 Task: In the  document Maui.doc ,align picture to the 'center'. Insert word art below the picture and give heading  'Maui in Green'
Action: Mouse moved to (387, 195)
Screenshot: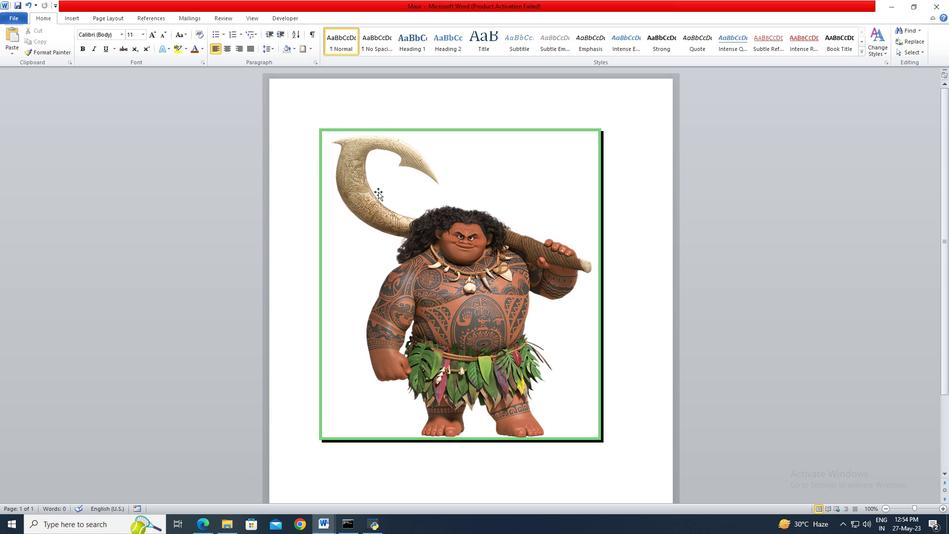 
Action: Mouse pressed left at (387, 195)
Screenshot: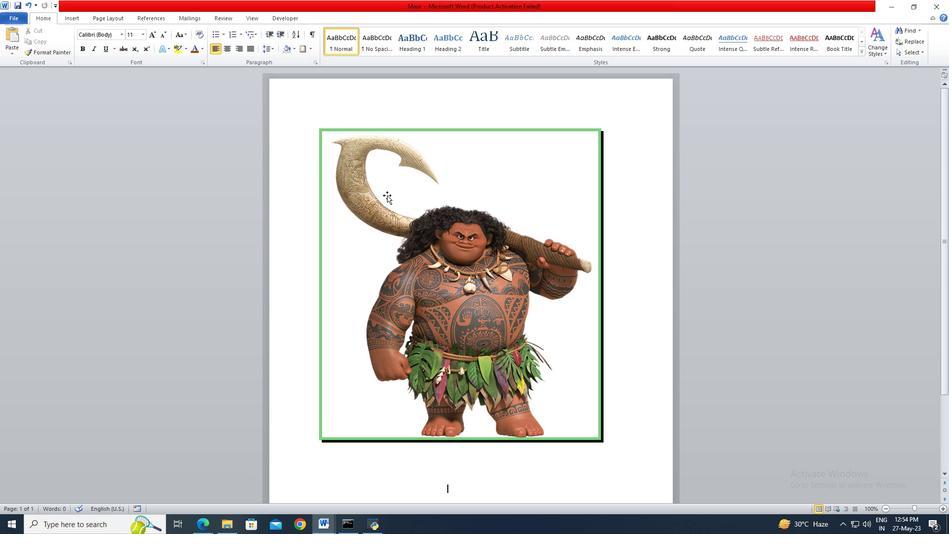 
Action: Mouse moved to (227, 51)
Screenshot: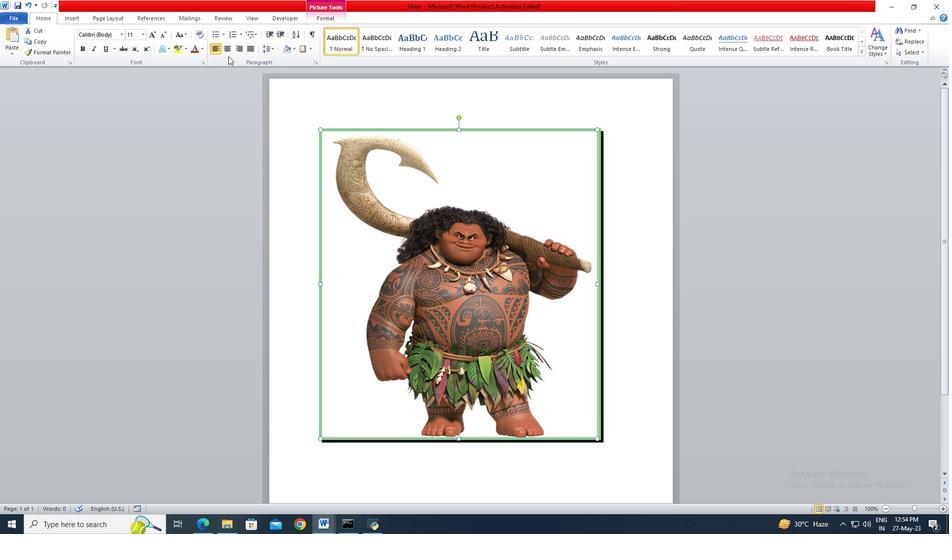 
Action: Mouse pressed left at (227, 51)
Screenshot: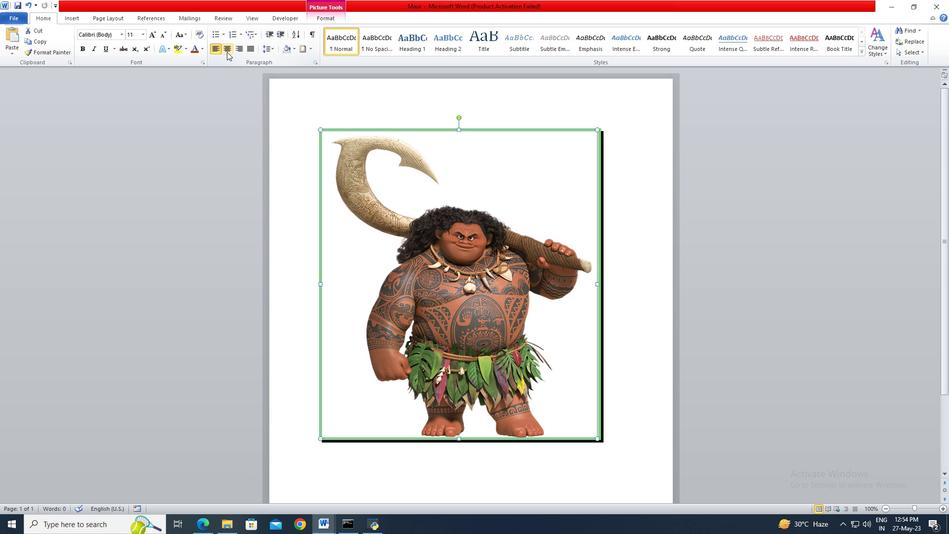 
Action: Mouse moved to (373, 199)
Screenshot: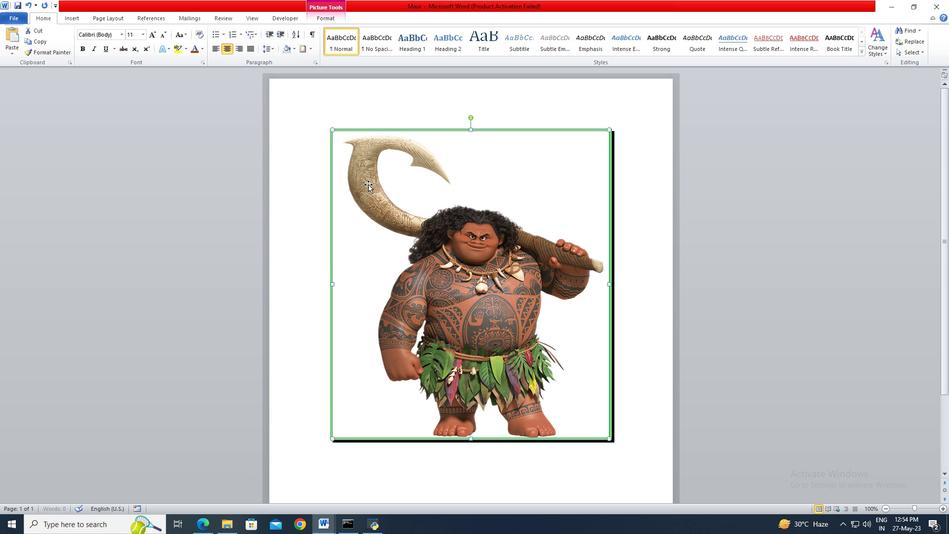 
Action: Mouse scrolled (373, 198) with delta (0, 0)
Screenshot: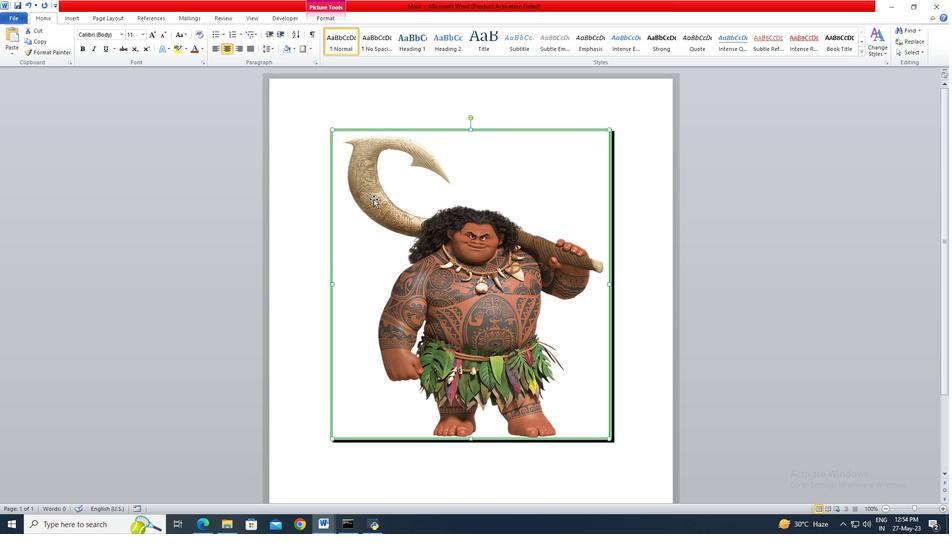 
Action: Mouse scrolled (373, 198) with delta (0, 0)
Screenshot: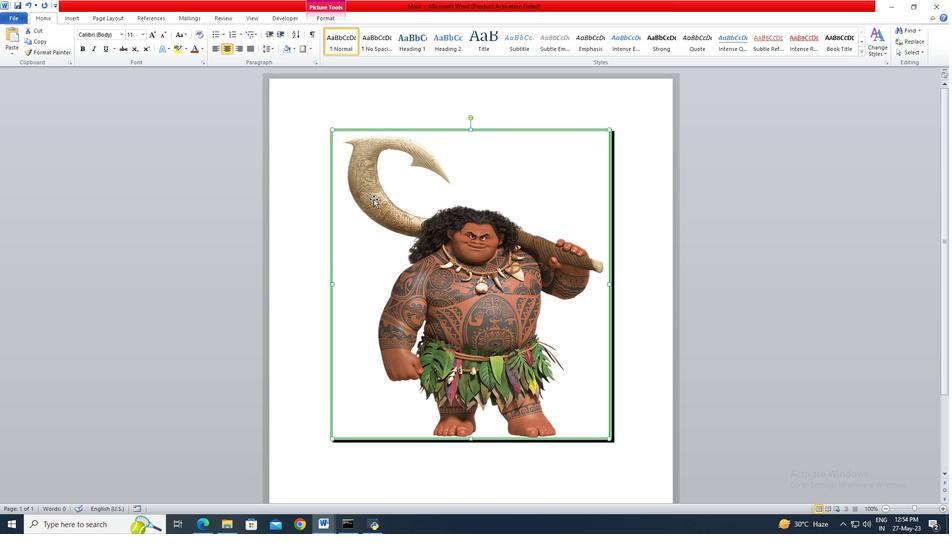 
Action: Mouse moved to (375, 438)
Screenshot: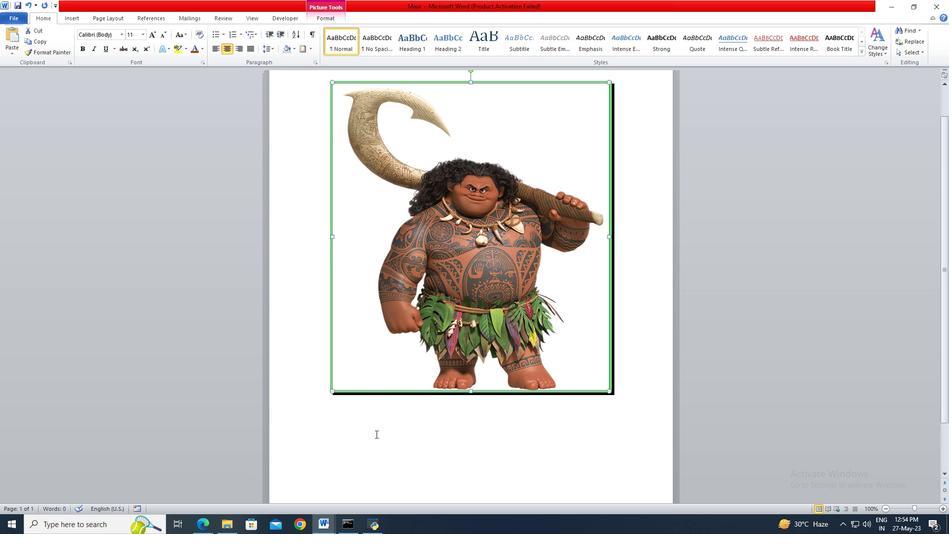 
Action: Mouse pressed left at (375, 438)
Screenshot: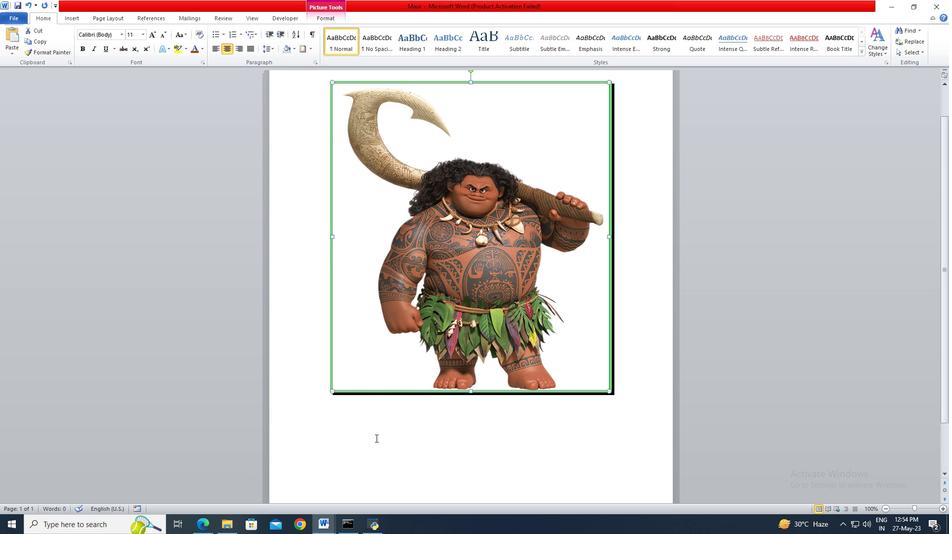 
Action: Mouse moved to (77, 21)
Screenshot: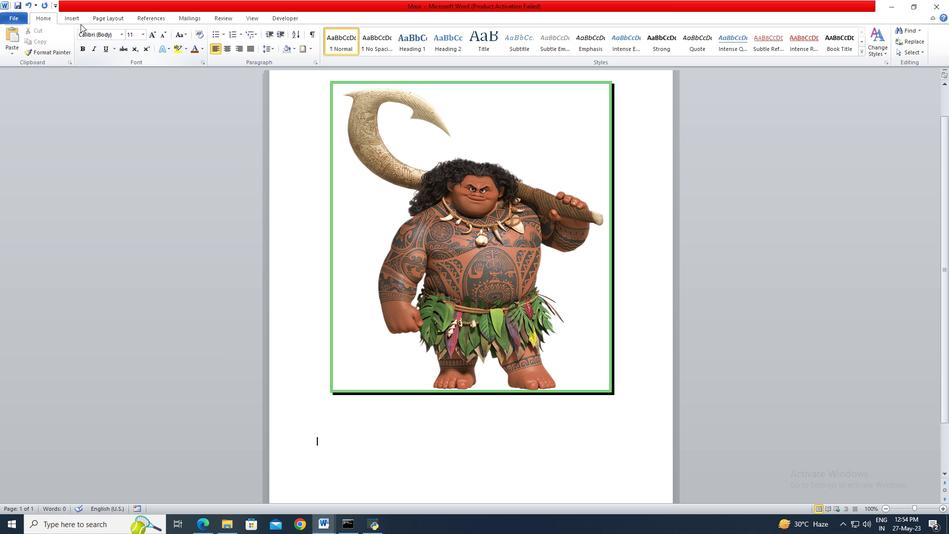 
Action: Mouse pressed left at (77, 21)
Screenshot: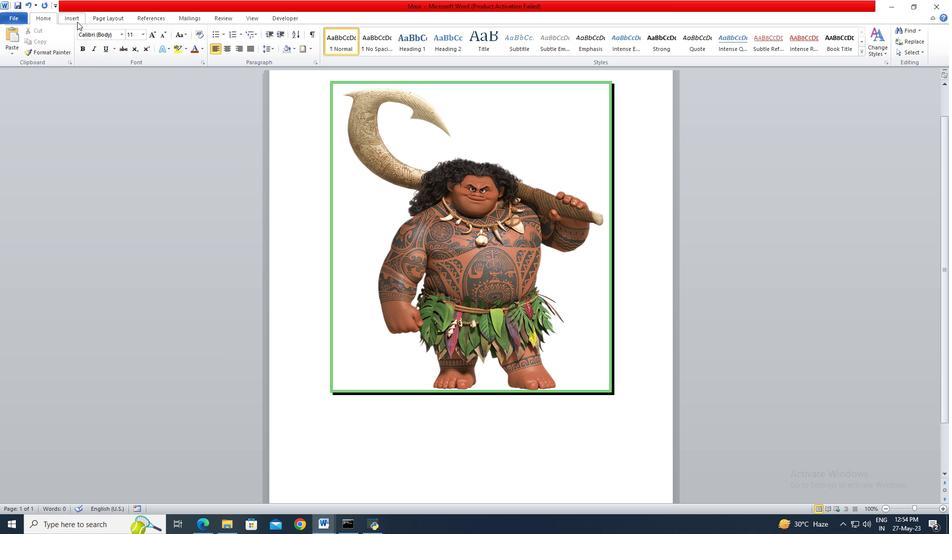 
Action: Mouse moved to (454, 48)
Screenshot: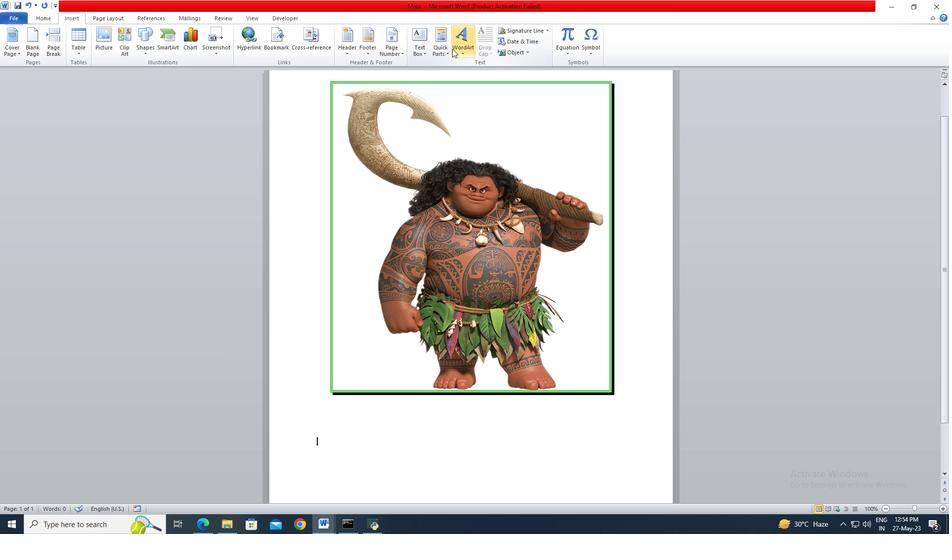 
Action: Mouse pressed left at (454, 48)
Screenshot: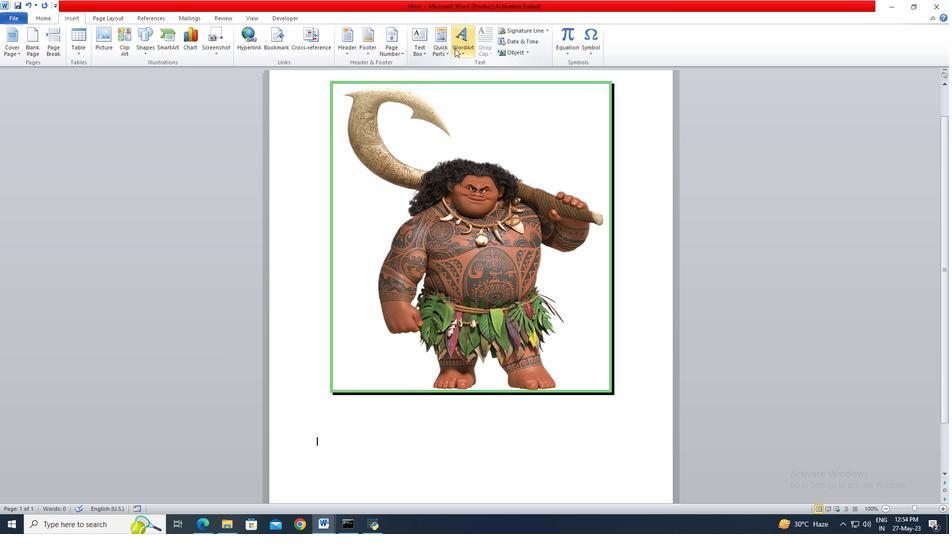 
Action: Mouse moved to (581, 84)
Screenshot: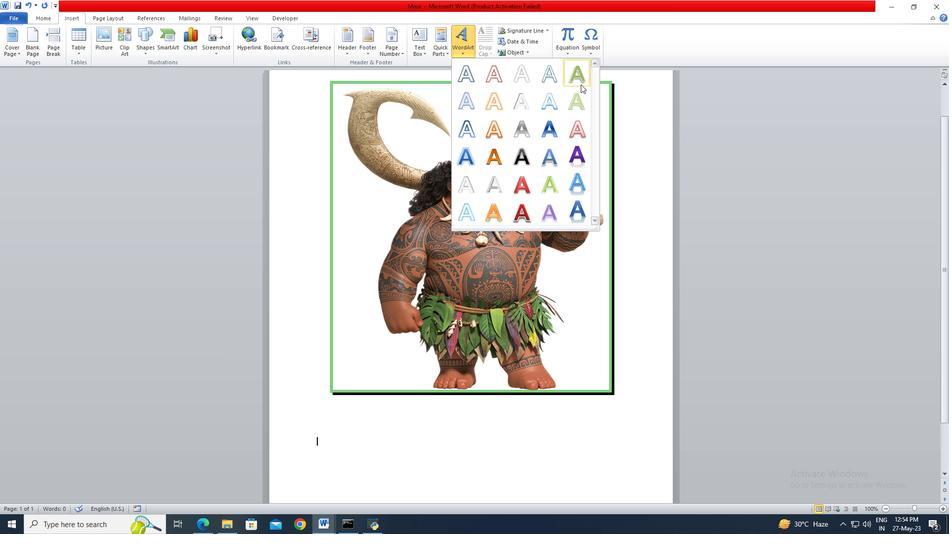 
Action: Mouse pressed left at (581, 84)
Screenshot: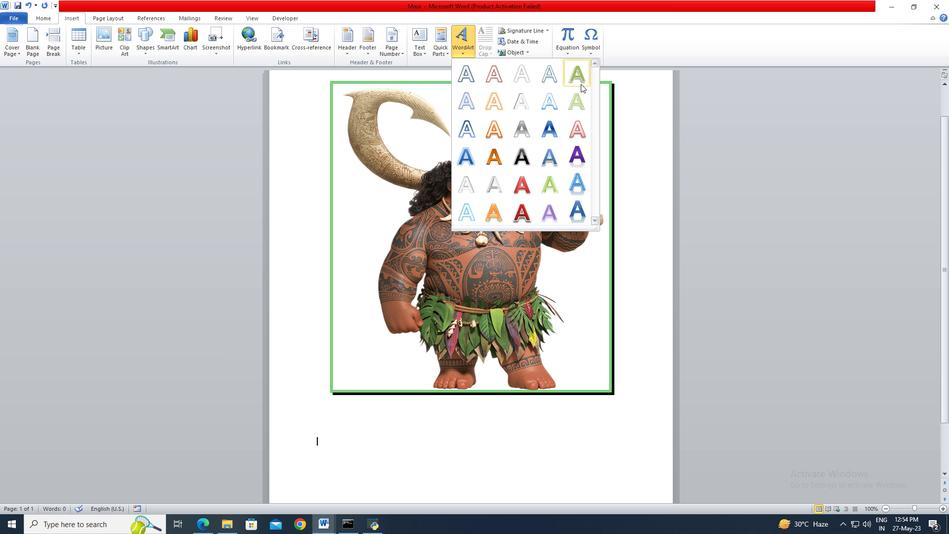 
Action: Mouse moved to (570, 108)
Screenshot: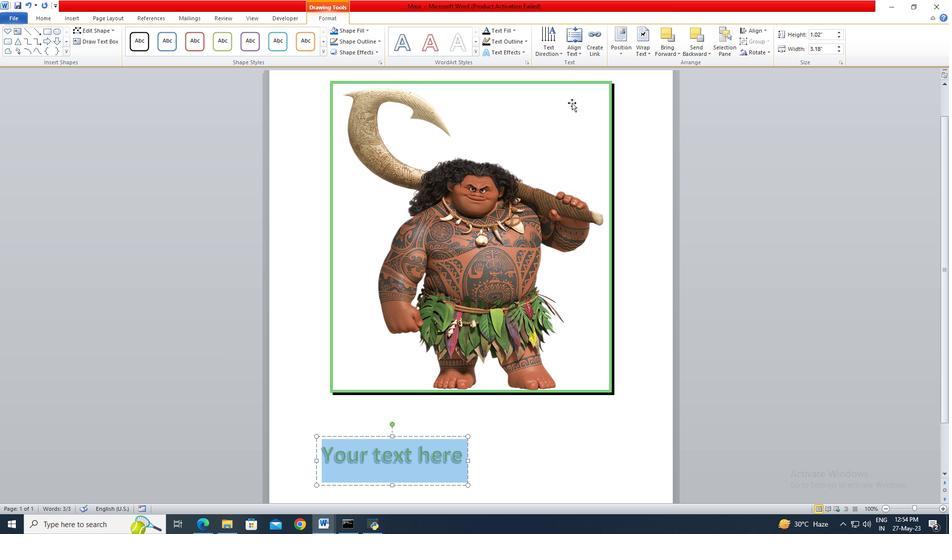 
Action: Key pressed <Key.shift>Maui
Screenshot: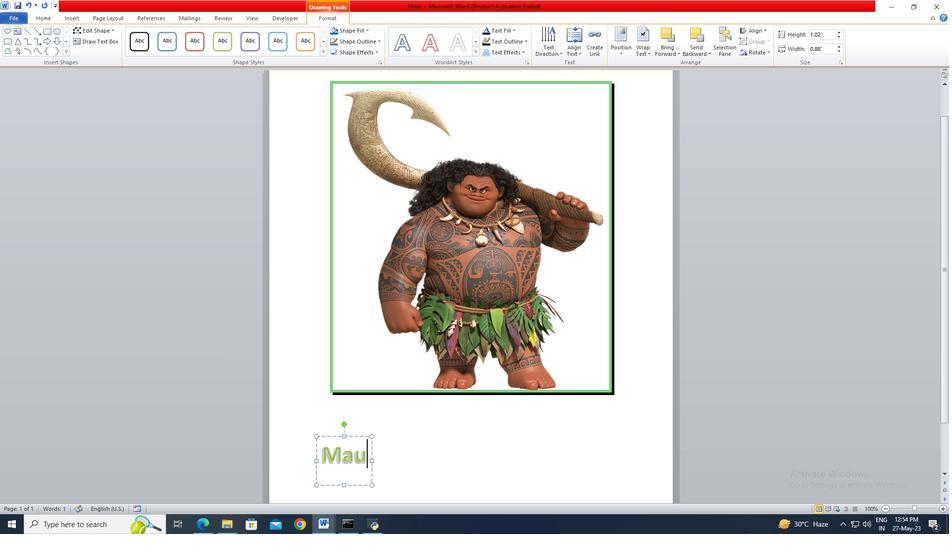 
Action: Mouse moved to (573, 433)
Screenshot: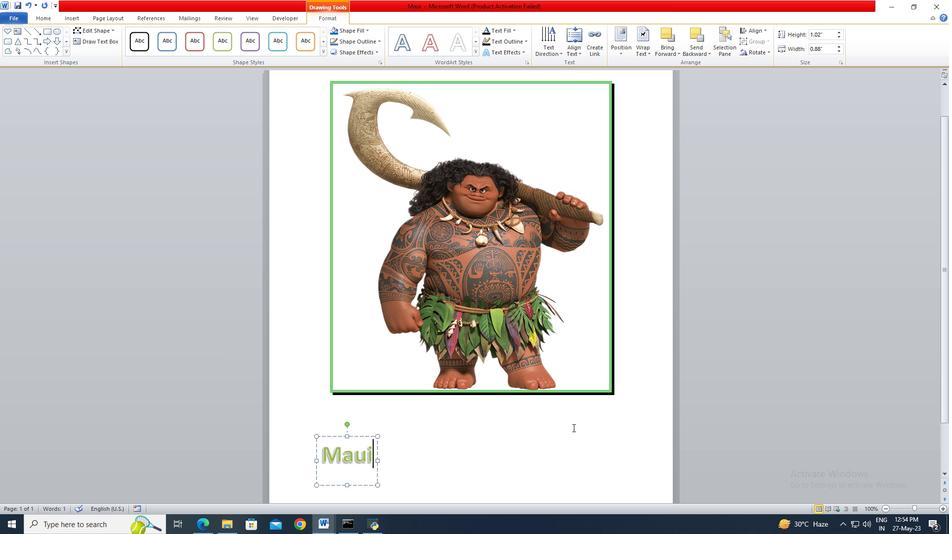 
Action: Mouse pressed left at (573, 433)
Screenshot: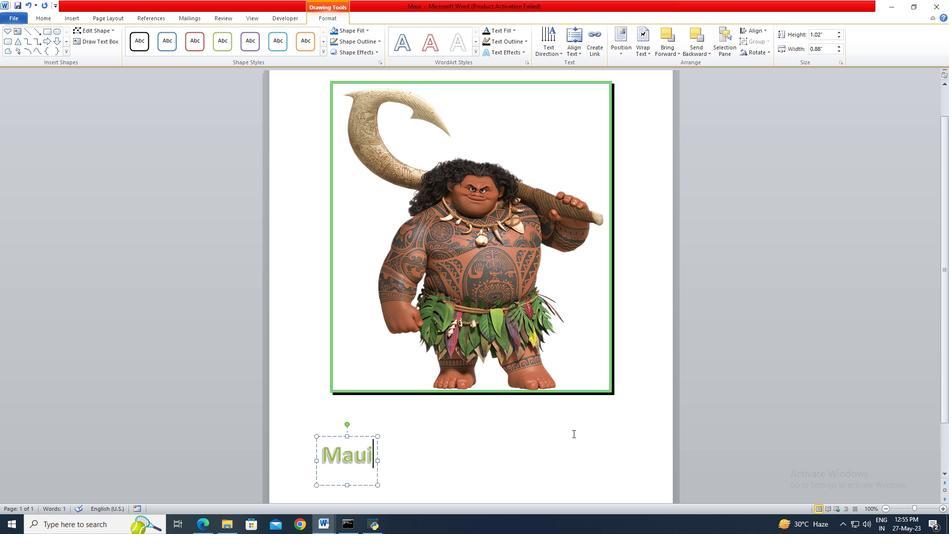 
